 Task: Open a blank google sheet and write heading  Discount data  Add 10 product name:-  'Apple, Banana,_x000D_
Orange, Tomato, Potato, Onion, Carrot, Milk, Bread, Eggs (dozen). ' in July Last week sales are  1.99, 0.49, 0.79, 1.29, 0.99, 0.89, 0.69, 2.49, 1.99, 2.99.Discount (%):-  10, 20, 15, 5, 12, 8, 25, 10, 15, 20. Save page auditingMonthlySales_Report
Action: Mouse moved to (256, 240)
Screenshot: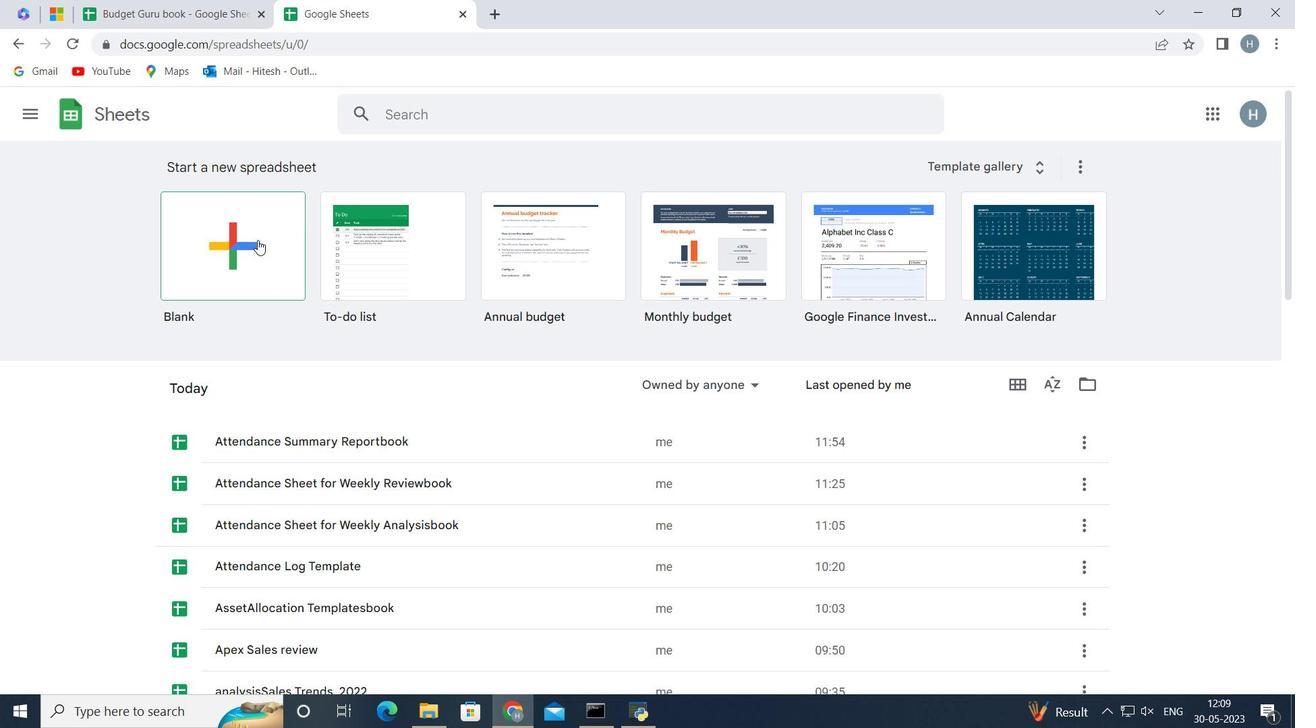 
Action: Mouse pressed left at (256, 240)
Screenshot: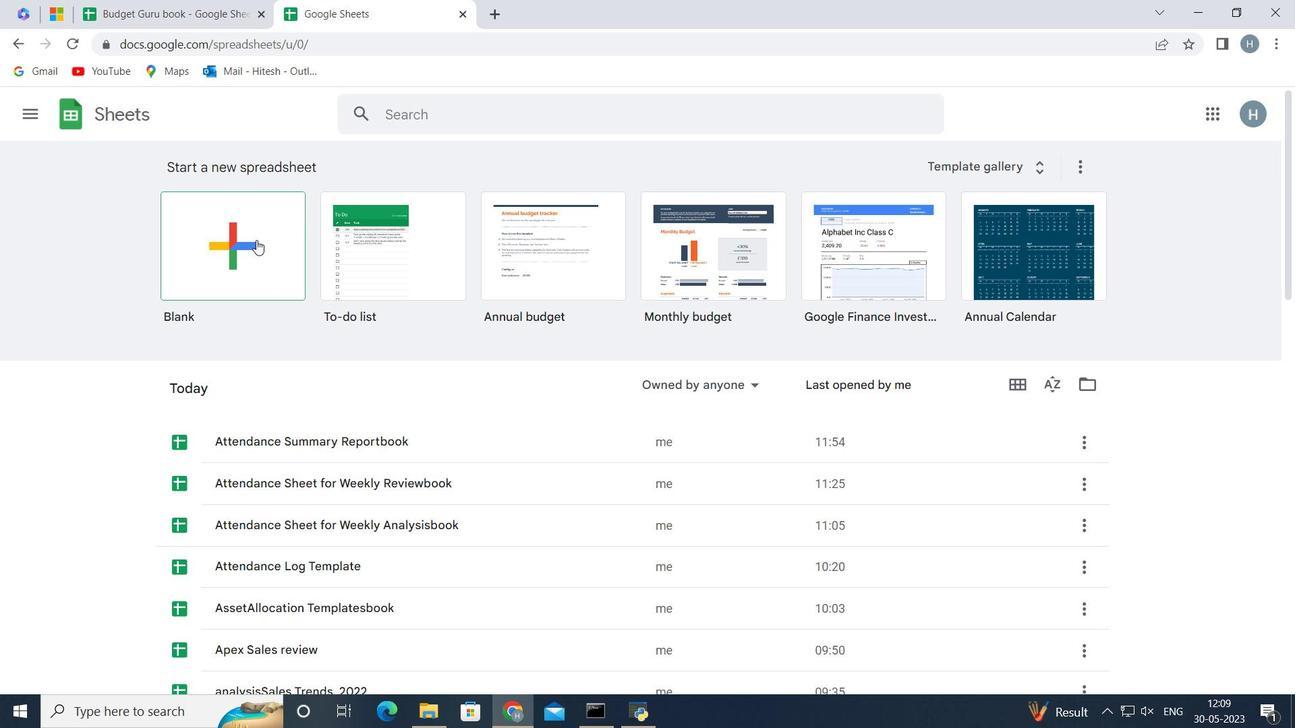 
Action: Mouse moved to (73, 234)
Screenshot: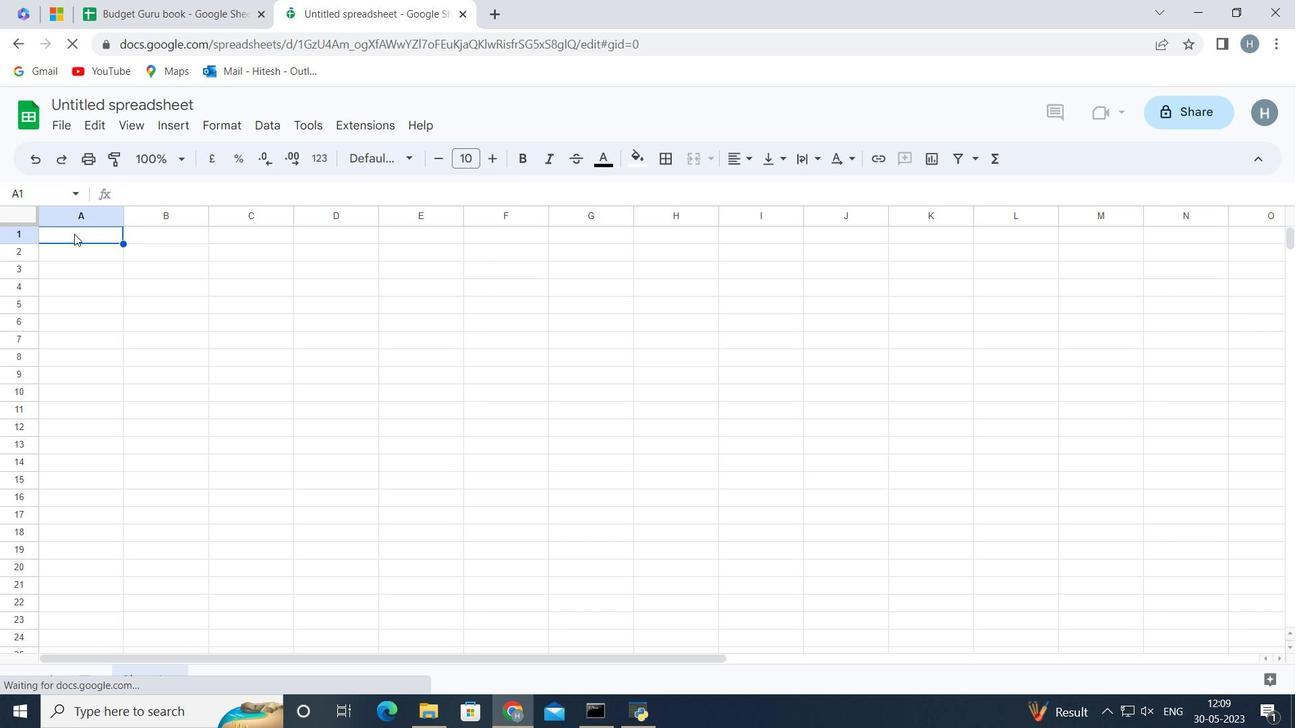 
Action: Key pressed <Key.shift>Discount<Key.space><Key.shift>Data<Key.enter><Key.shift><Key.shift><Key.shift><Key.shift><Key.shift>Product<Key.space><Key.shift>Name<Key.enter><Key.shift>Apple<Key.space><Key.enter><Key.shift>Banana<Key.enter><Key.shift>Orange<Key.enter><Key.shift>Tomato<Key.enter><Key.shift>Potato<Key.enter><Key.shift>Onion<Key.enter><Key.shift><Key.shift><Key.shift><Key.shift><Key.shift><Key.shift><Key.shift>Carrot<Key.enter><Key.shift>Milk<Key.enter><Key.shift>Bread<Key.enter><Key.shift><Key.shift>Eggs<Key.shift_r>(<Key.shift><Key.shift><Key.shift><Key.shift>Dozen<Key.shift_r>)<Key.enter>
Screenshot: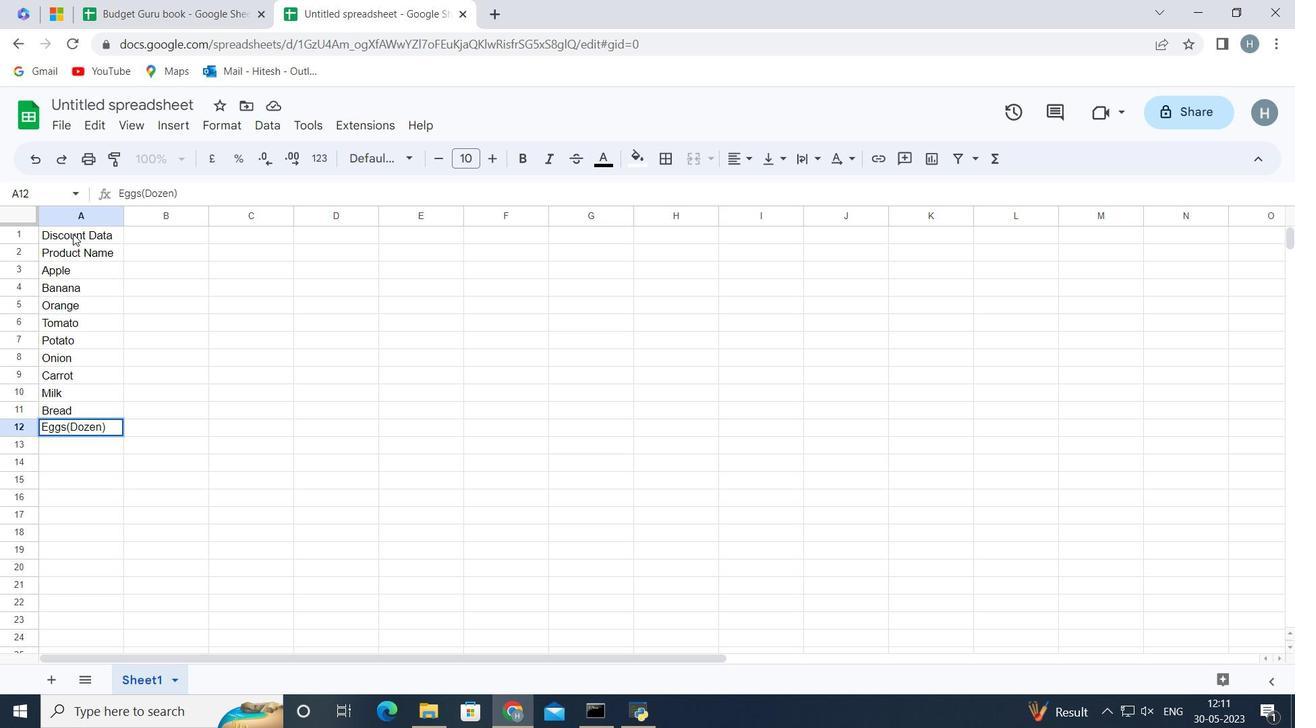 
Action: Mouse moved to (181, 250)
Screenshot: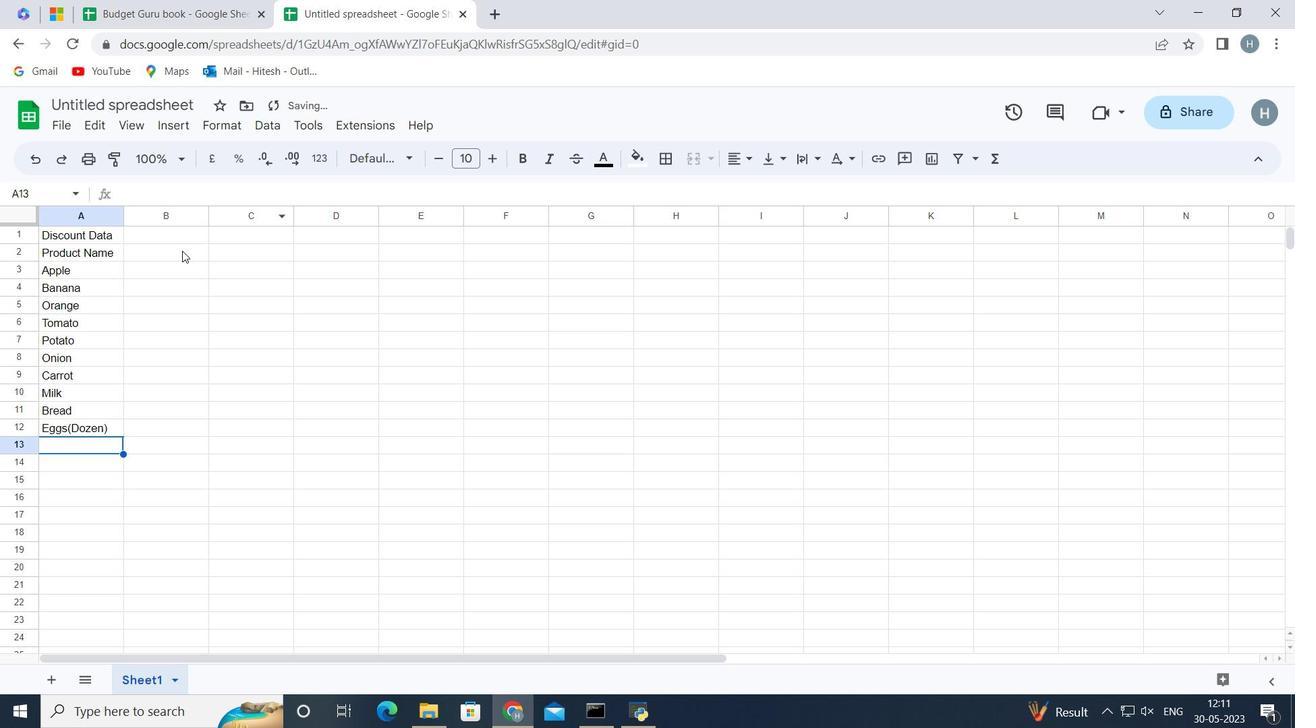 
Action: Mouse pressed left at (181, 250)
Screenshot: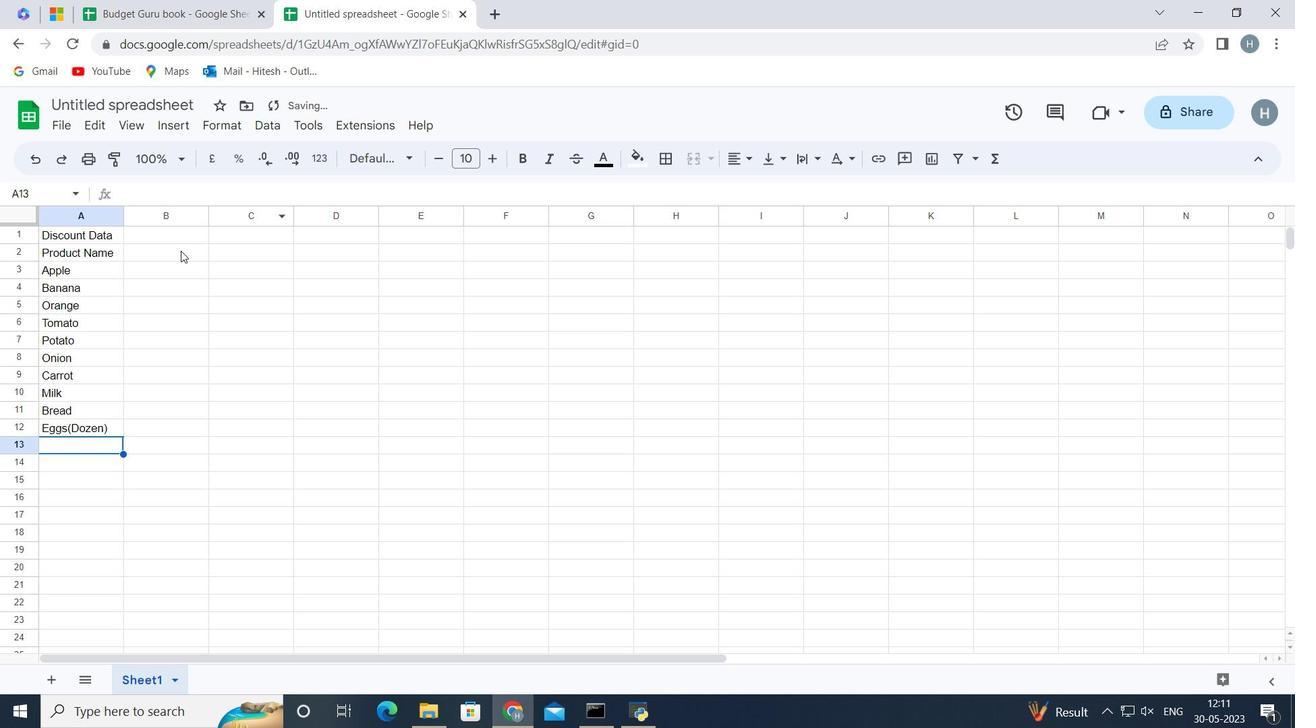 
Action: Key pressed <Key.shift>July<Key.space><Key.shift>Last<Key.space><Key.shift>Week<Key.space><Key.shift>Sales<Key.enter>1.99
Screenshot: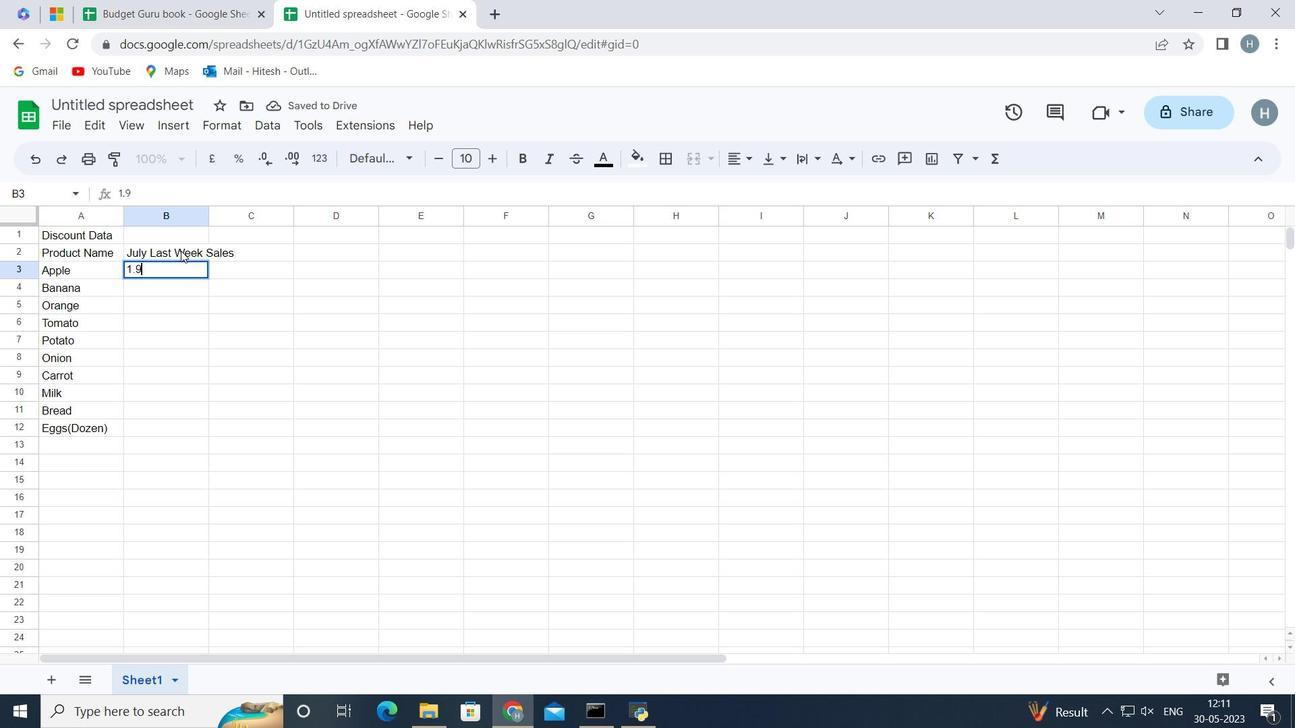 
Action: Mouse moved to (773, 51)
Screenshot: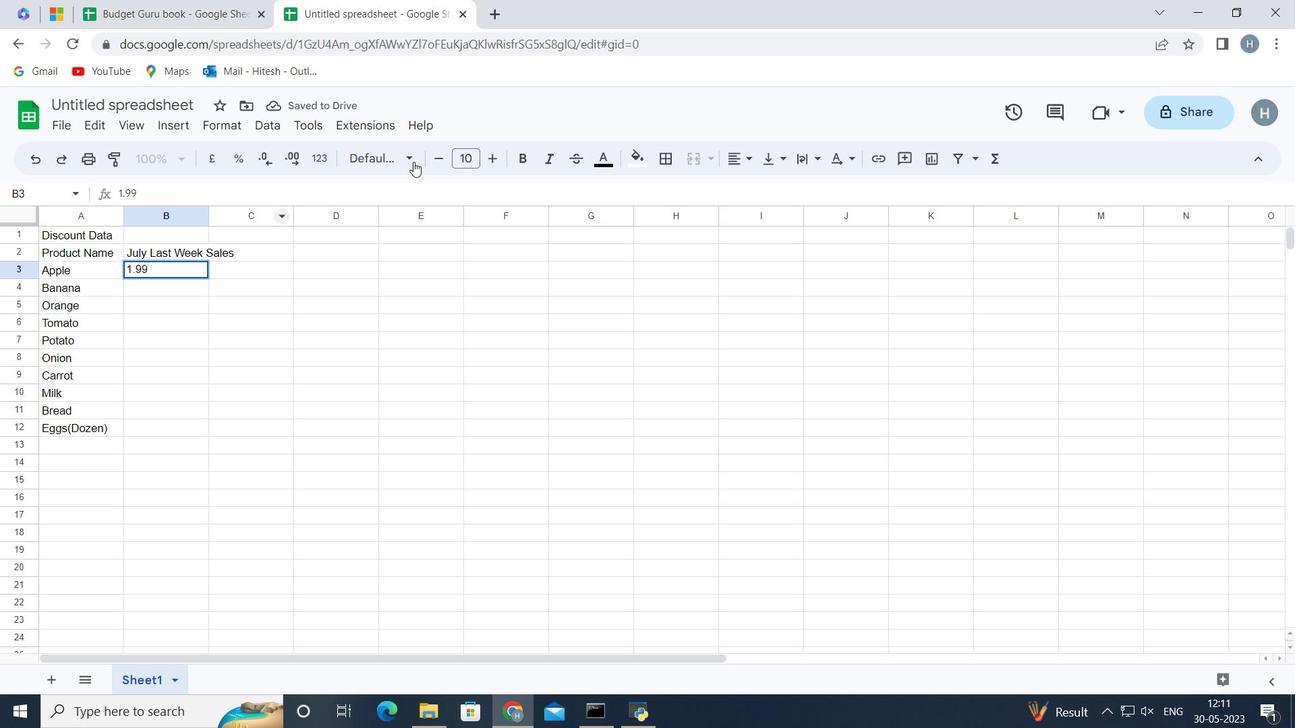 
Action: Key pressed <Key.enter>0.49<Key.enter>0.79<Key.enter>1.29<Key.enter>0.99<Key.enter>0.89<Key.enter>0.69<Key.enter>2.49<Key.enter>1.99<Key.enter>2.99<Key.enter>
Screenshot: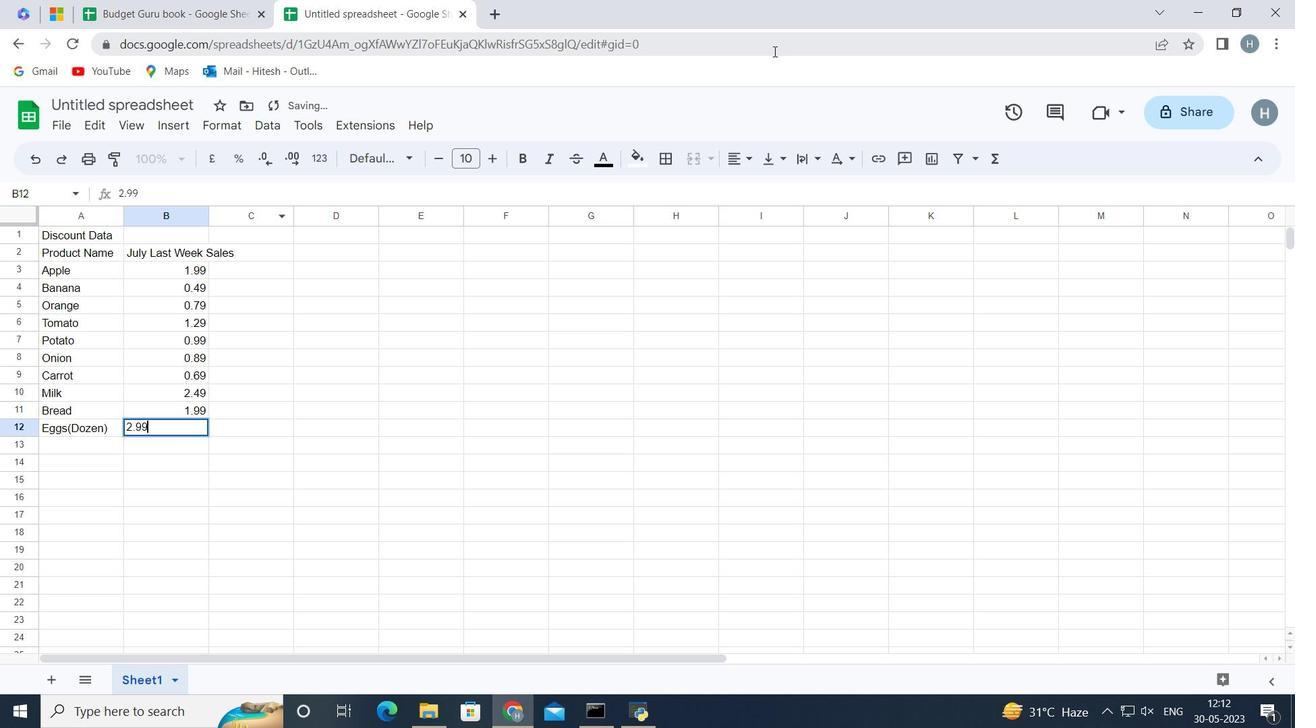 
Action: Mouse moved to (163, 207)
Screenshot: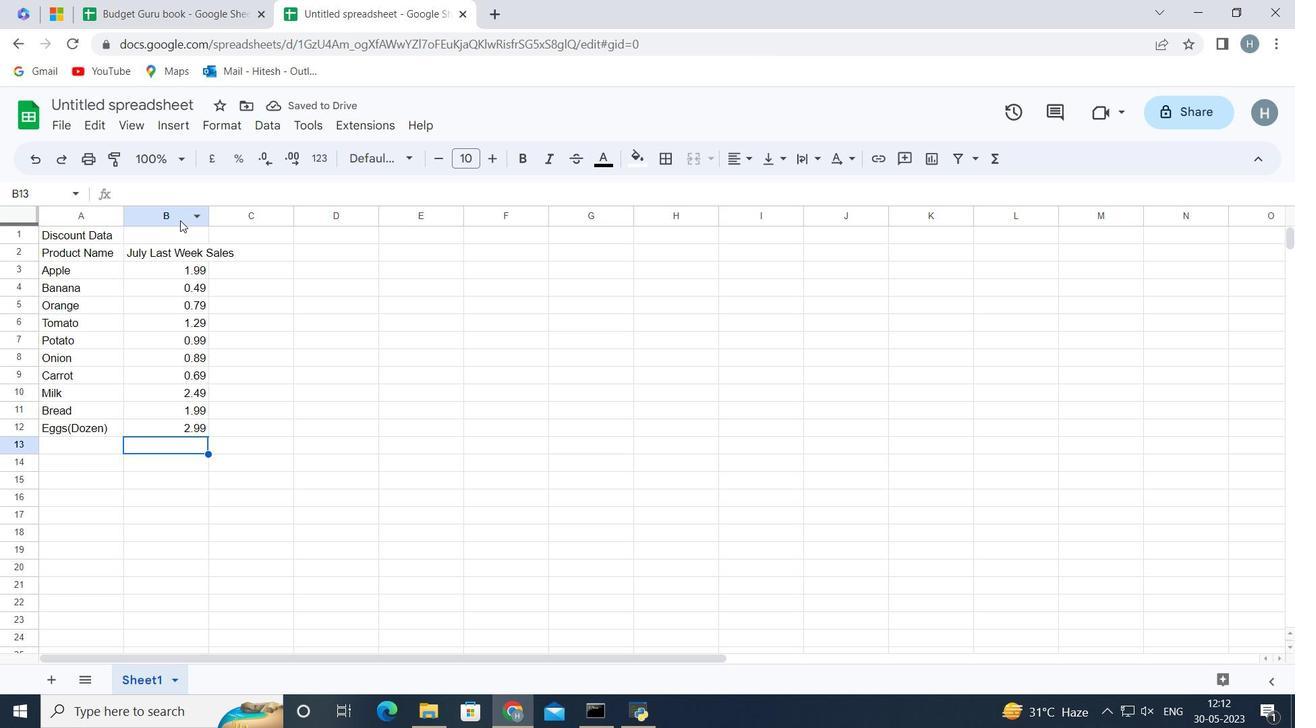 
Action: Mouse pressed left at (163, 207)
Screenshot: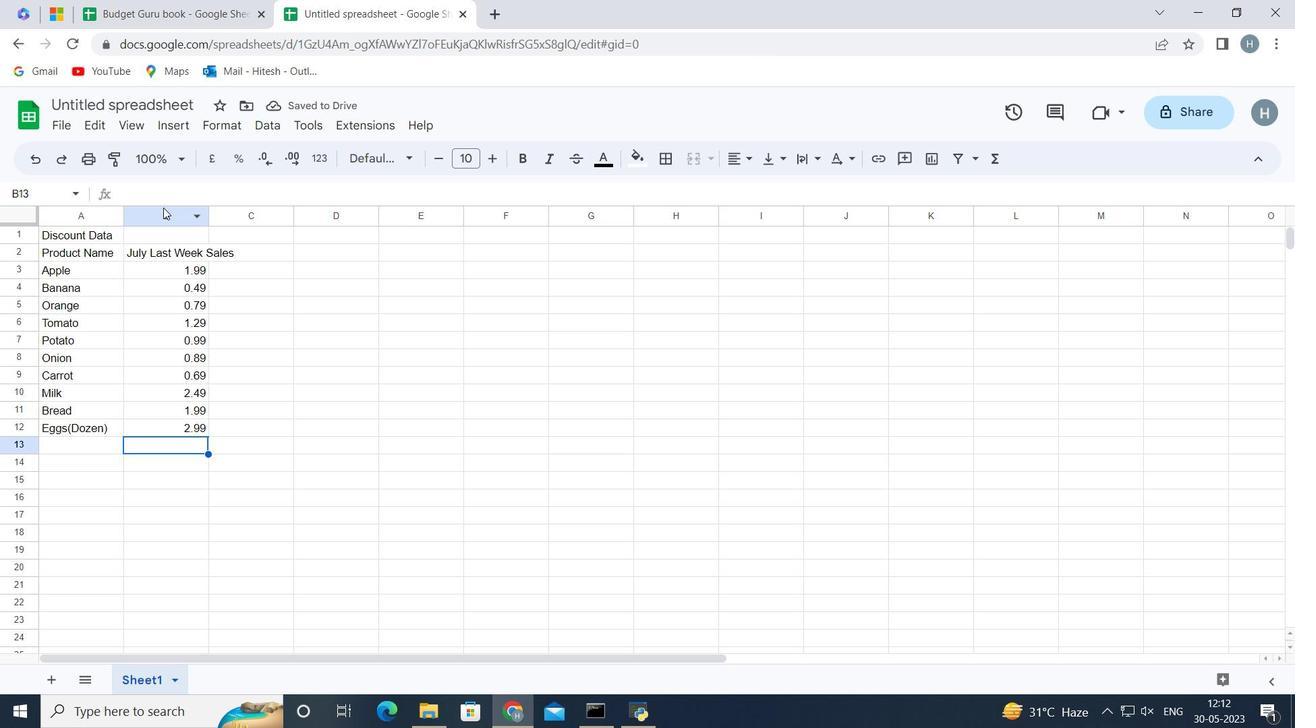 
Action: Mouse moved to (207, 217)
Screenshot: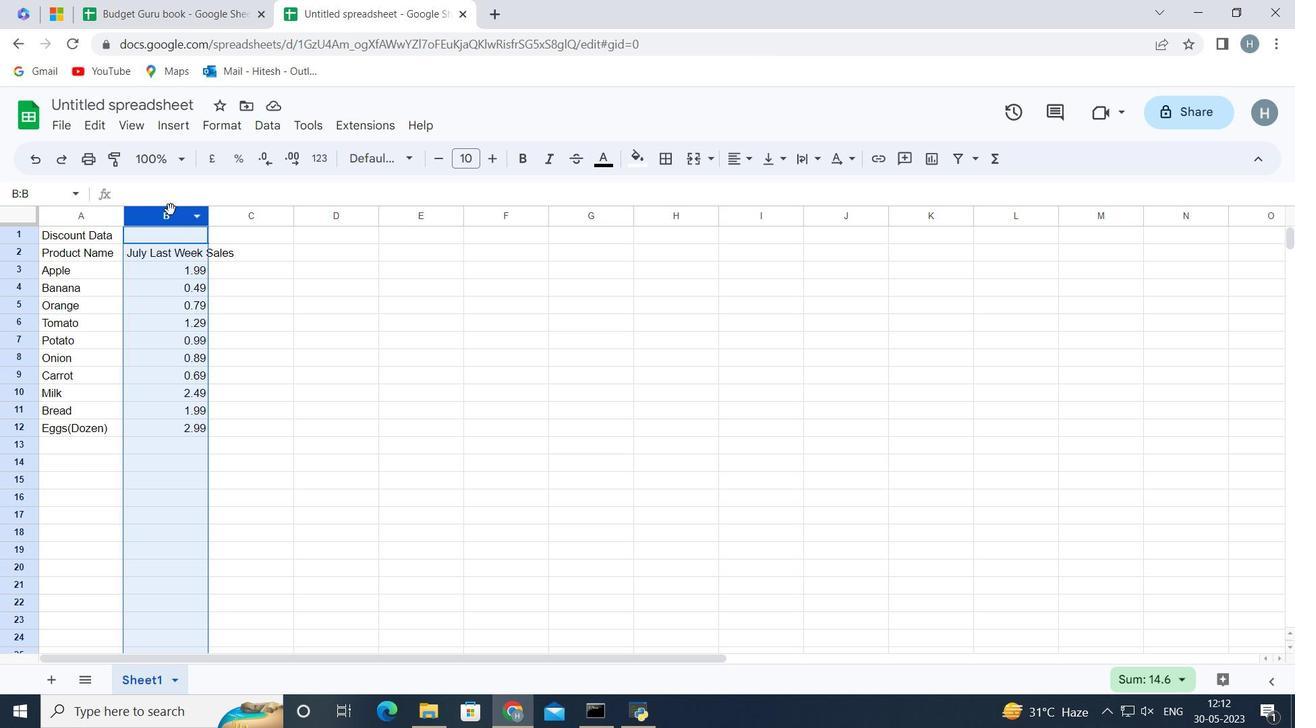 
Action: Mouse pressed left at (207, 217)
Screenshot: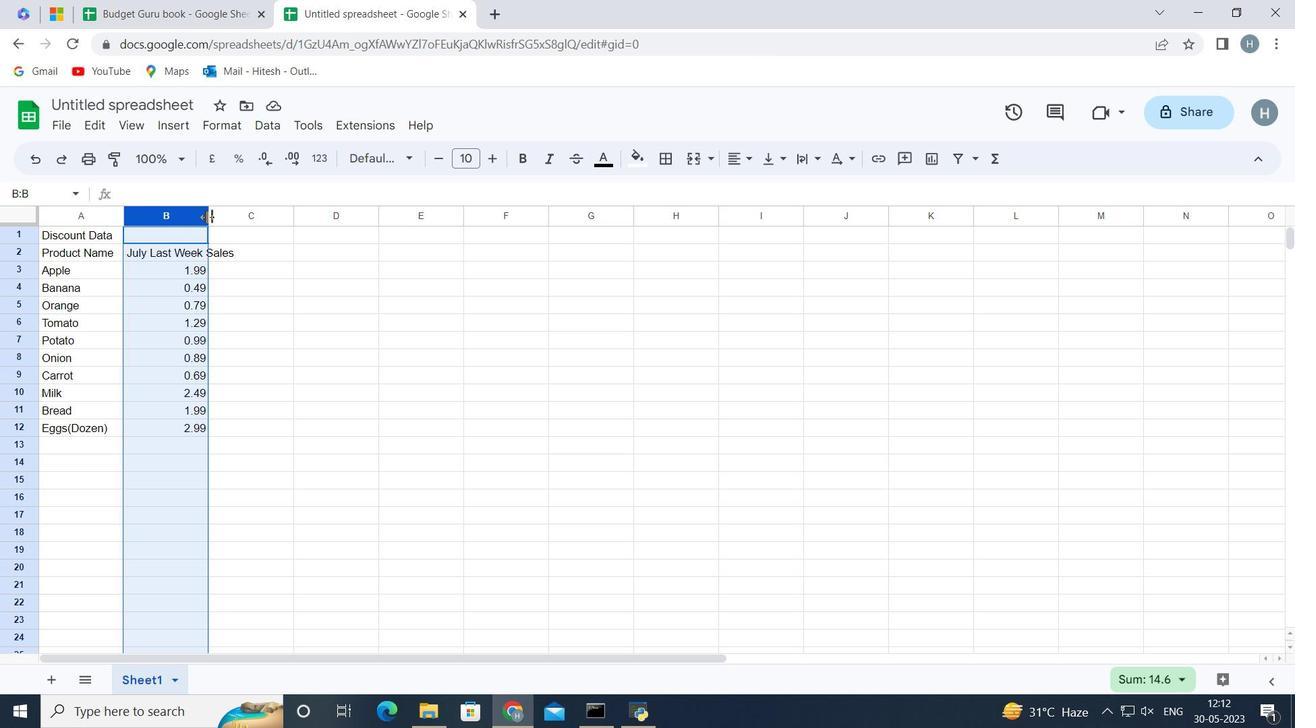 
Action: Mouse pressed left at (207, 217)
Screenshot: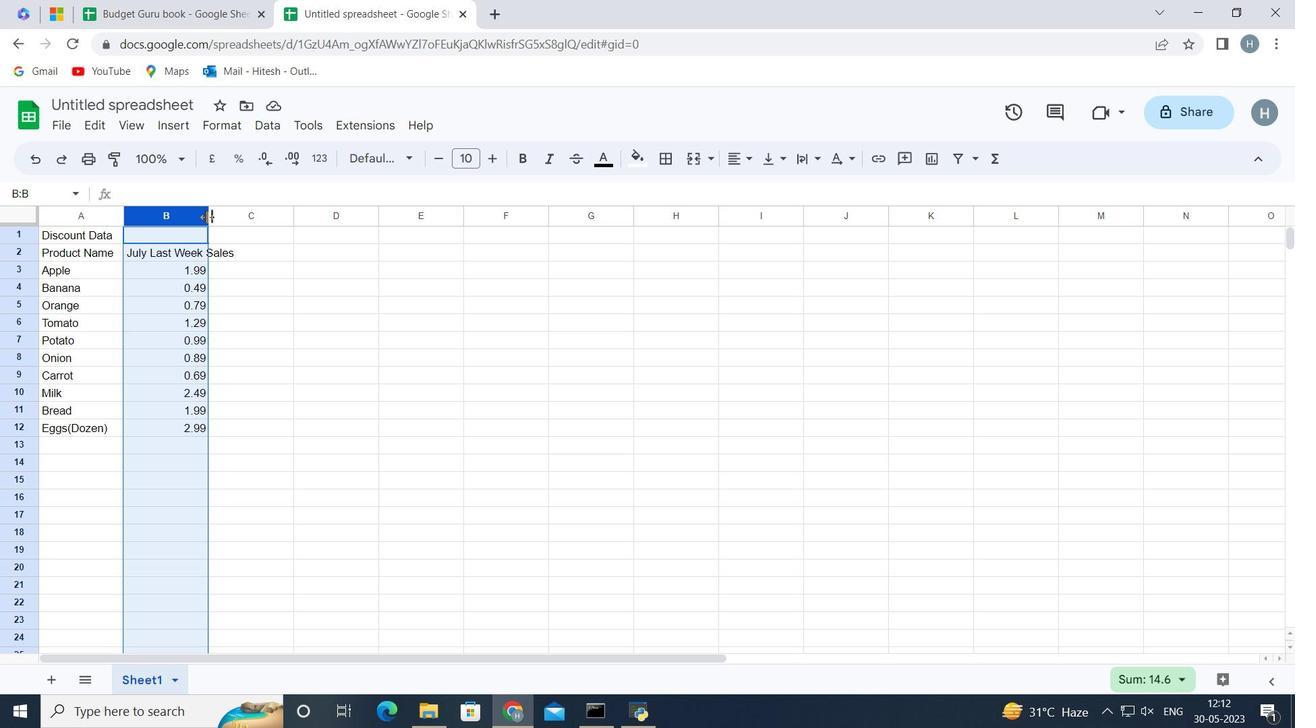 
Action: Mouse moved to (273, 250)
Screenshot: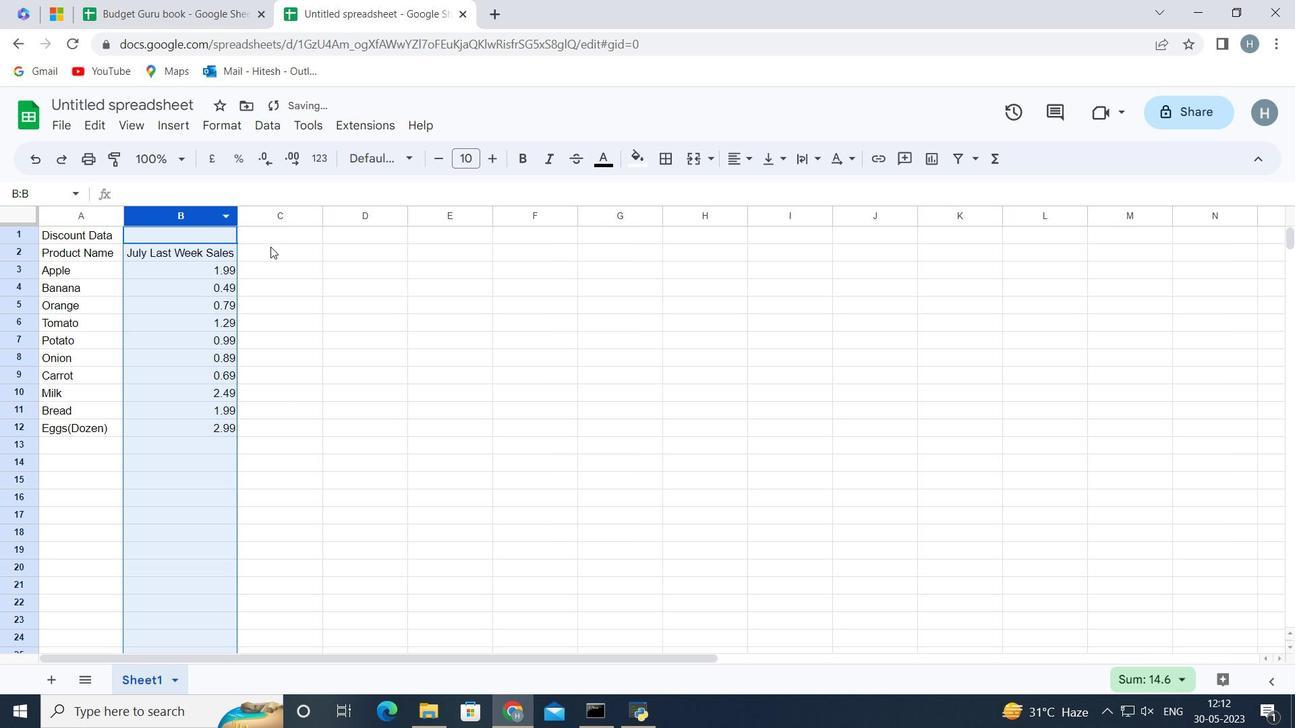
Action: Mouse pressed left at (273, 250)
Screenshot: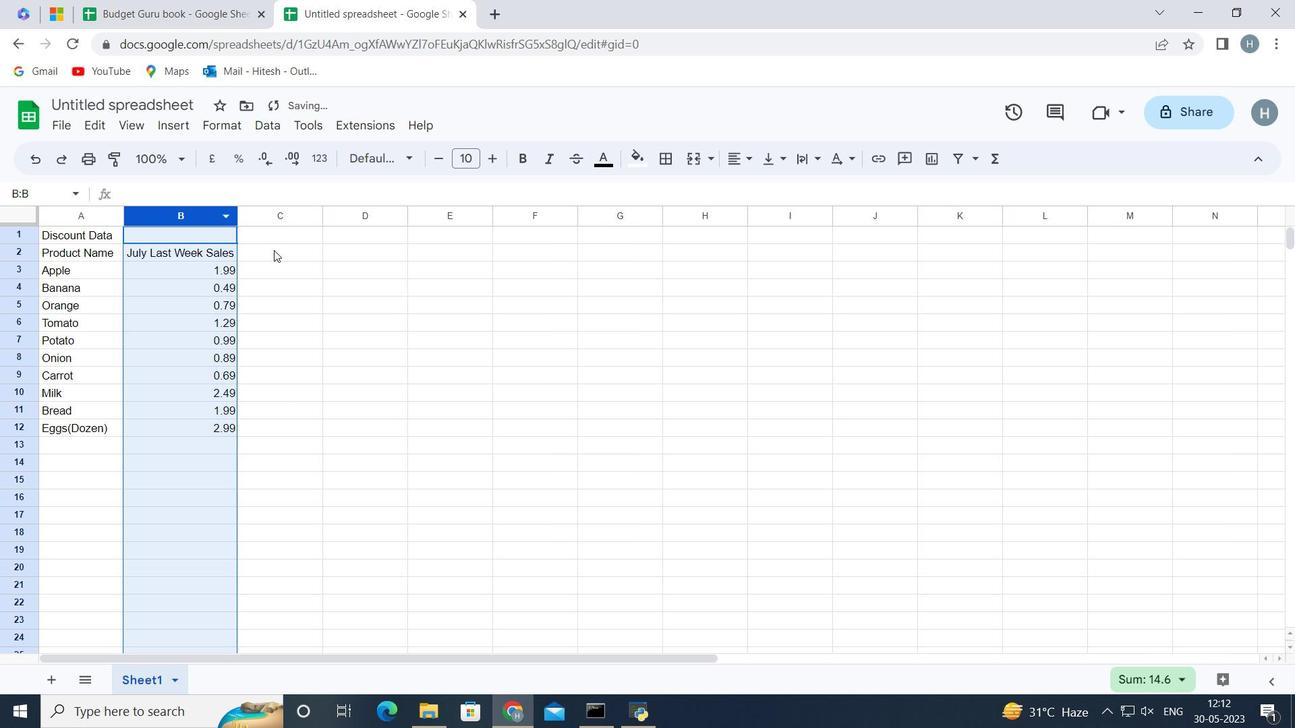 
Action: Key pressed <Key.shift>Discount<Key.space><Key.shift_r>(<Key.shift>%<Key.shift_r>)<Key.enter>10<Key.enter>20<Key.enter>15<Key.enter>5<Key.enter>12<Key.enter>8<Key.enter>25<Key.enter>10<Key.enter>15<Key.enter>20<Key.enter>
Screenshot: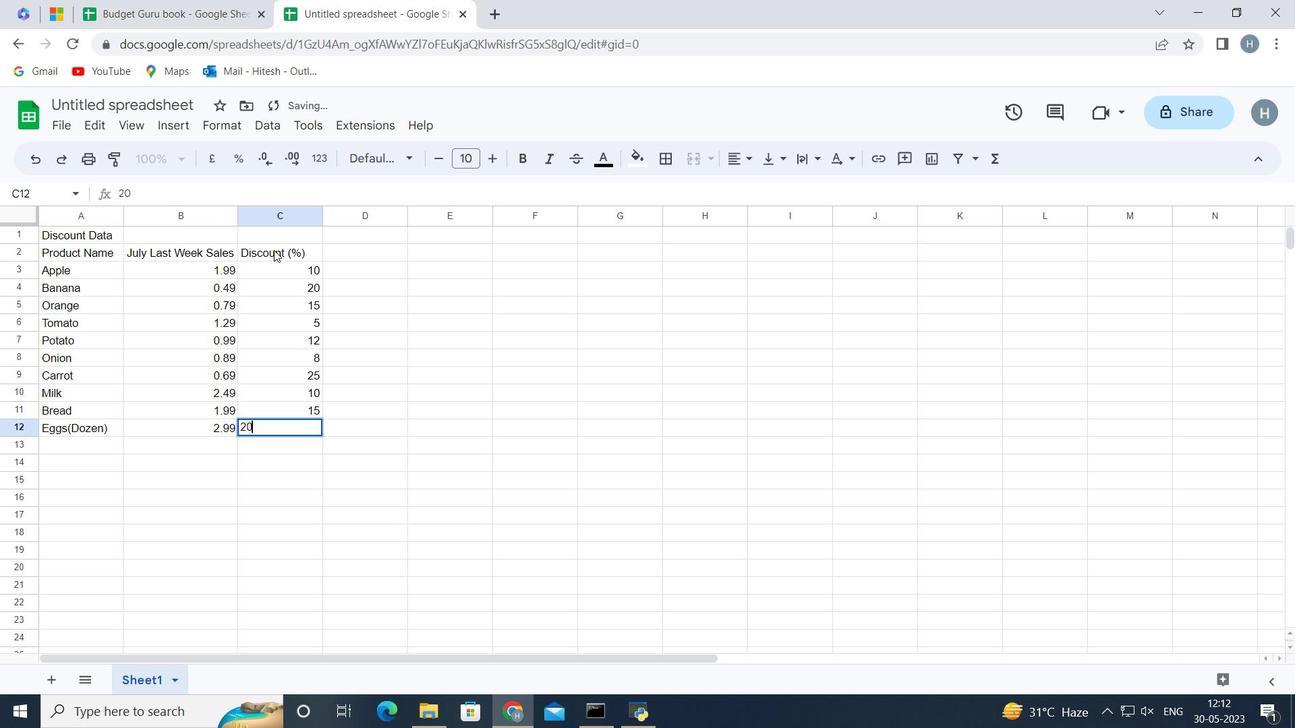 
Action: Mouse moved to (418, 472)
Screenshot: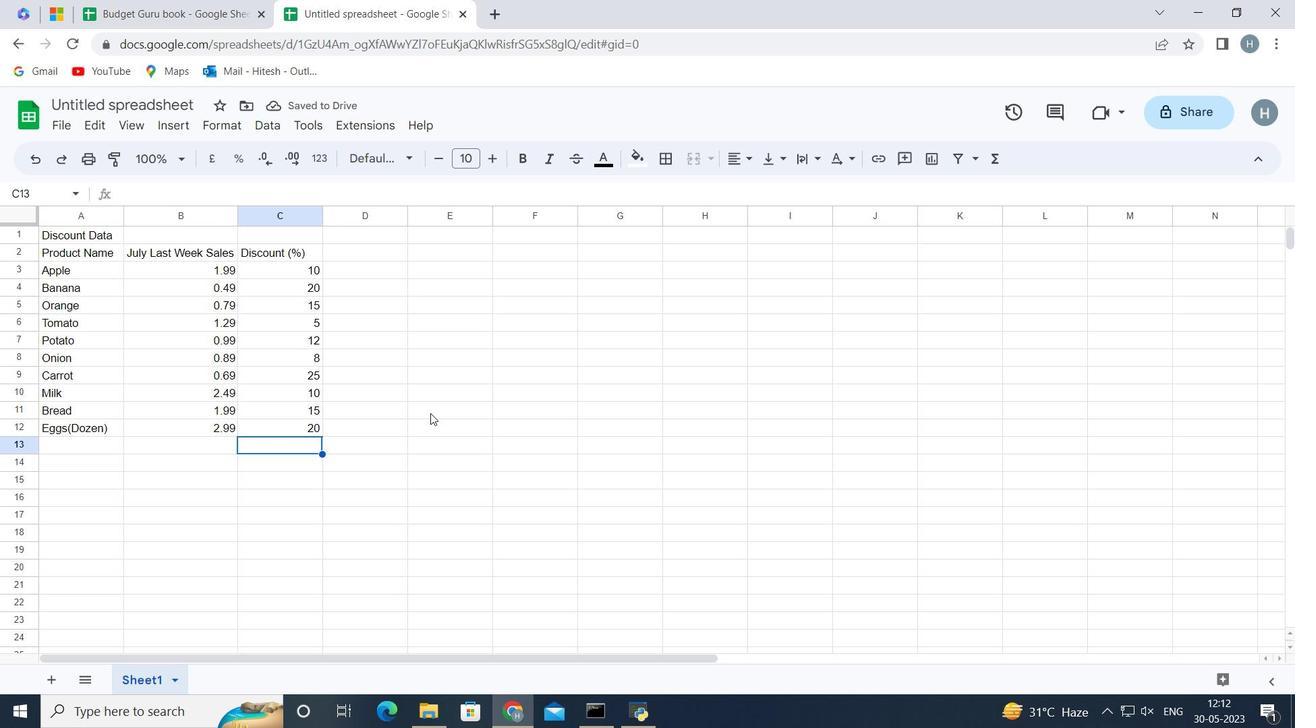 
Action: Mouse pressed left at (418, 472)
Screenshot: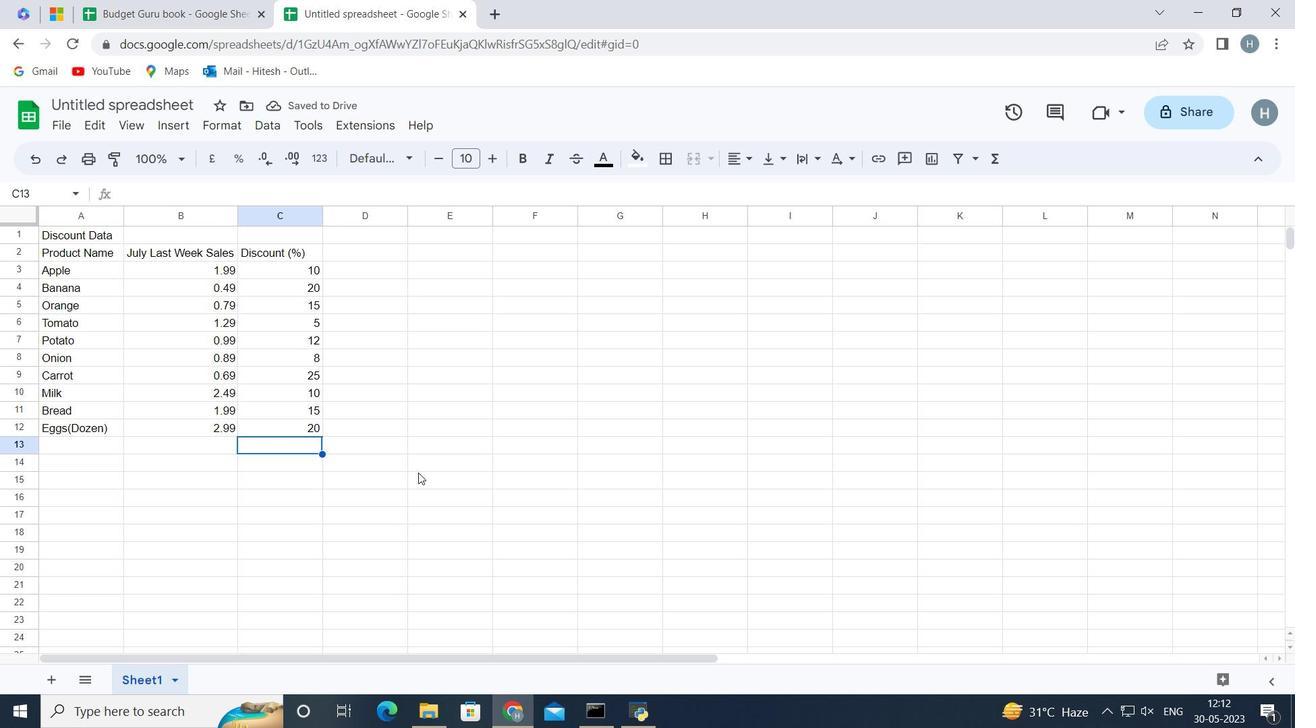 
Action: Mouse moved to (69, 232)
Screenshot: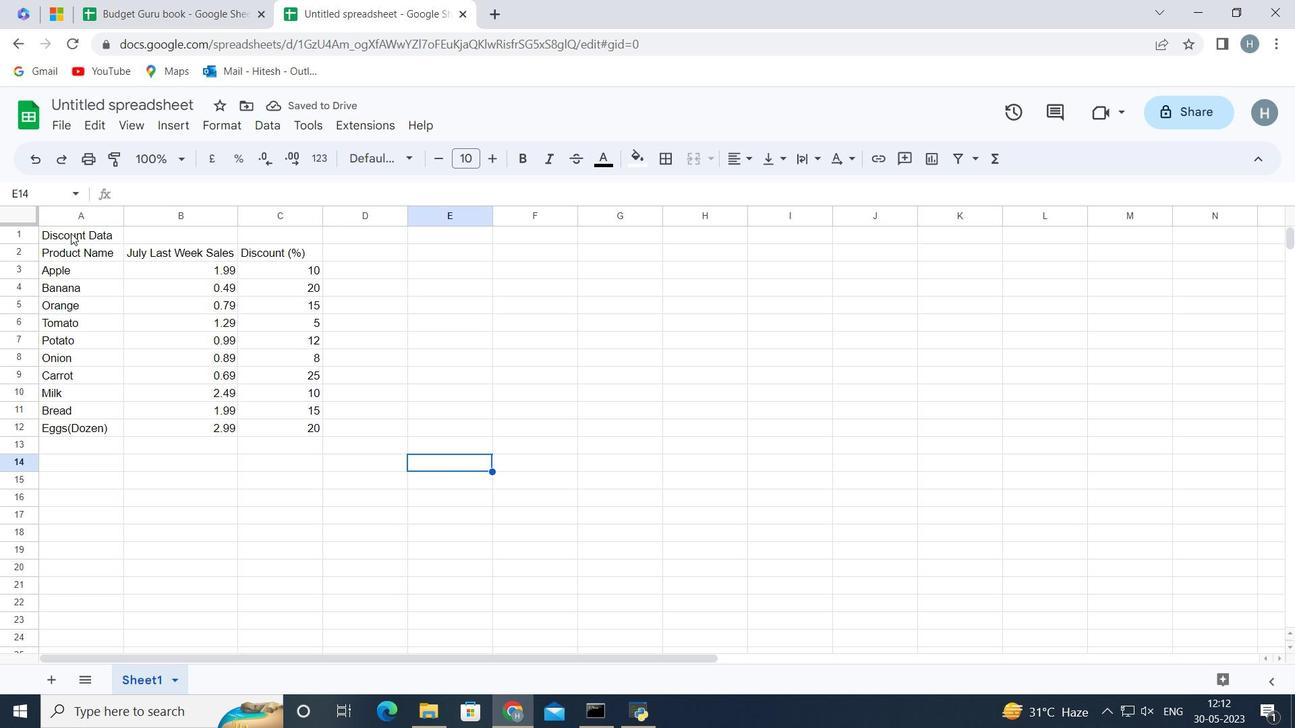 
Action: Mouse pressed left at (69, 232)
Screenshot: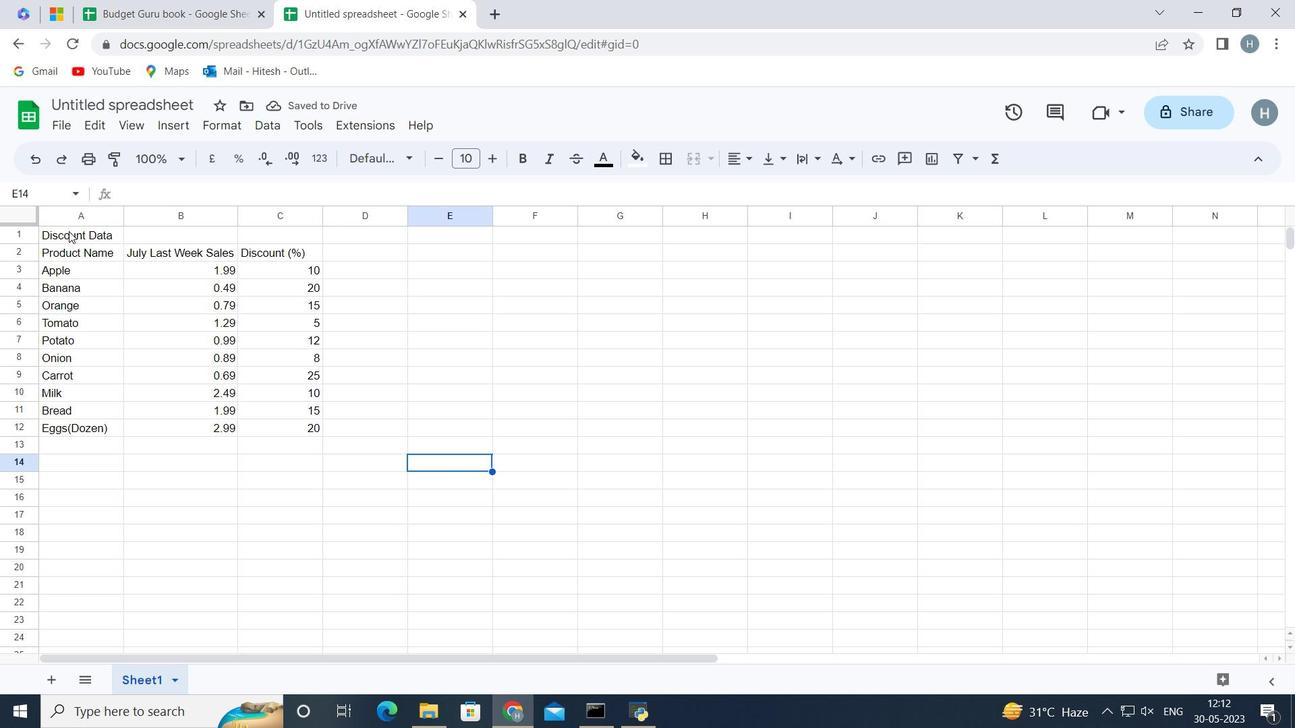 
Action: Key pressed <Key.shift><Key.right><Key.right>
Screenshot: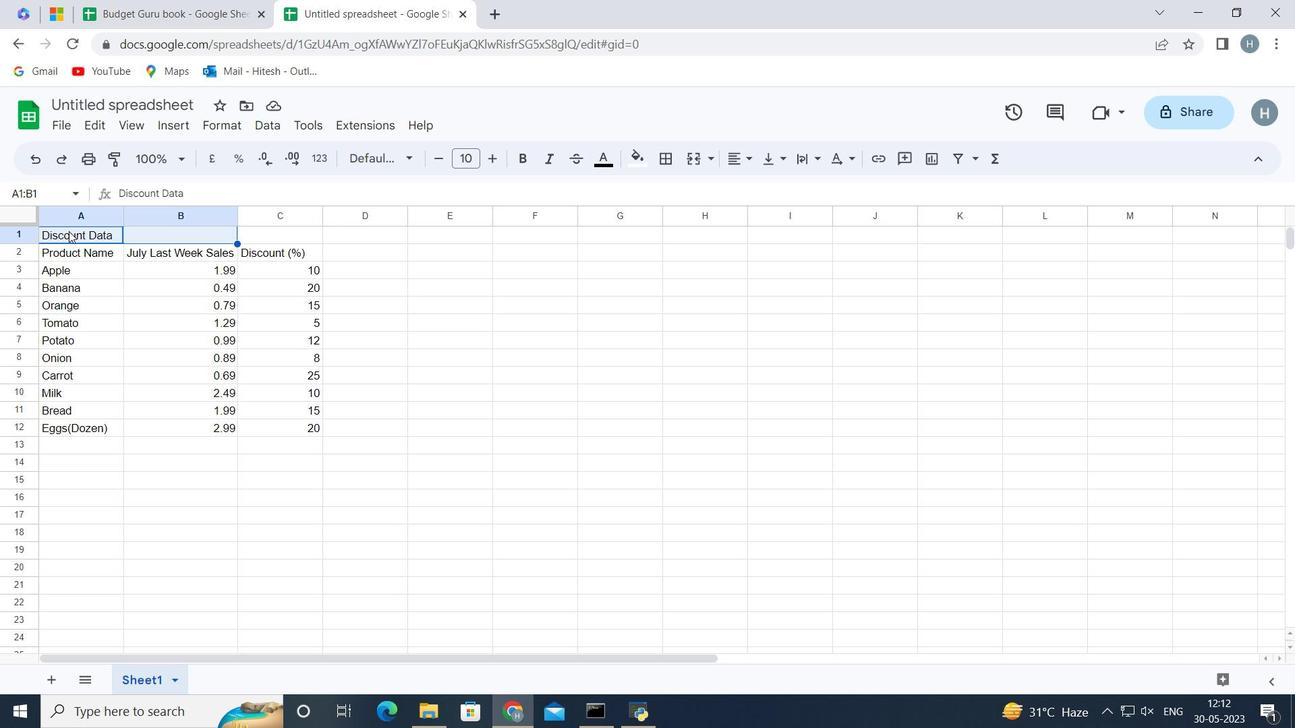 
Action: Mouse moved to (689, 154)
Screenshot: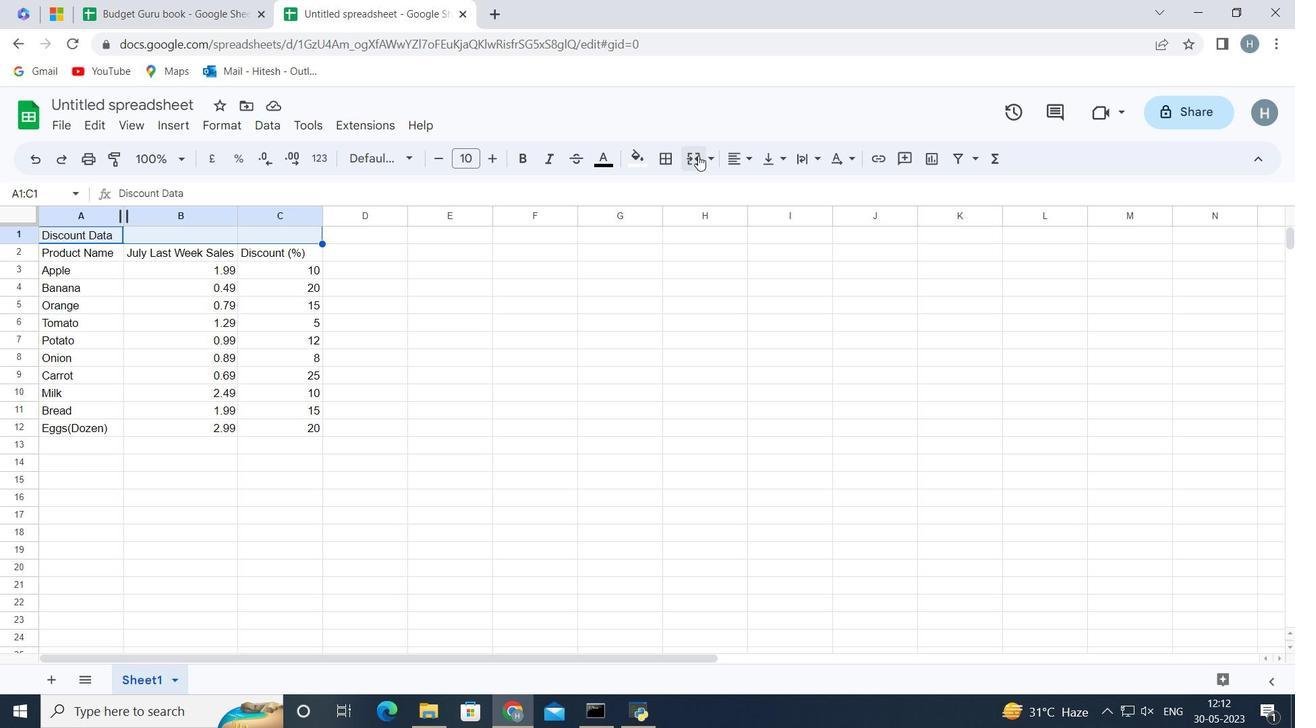 
Action: Mouse pressed left at (689, 154)
Screenshot: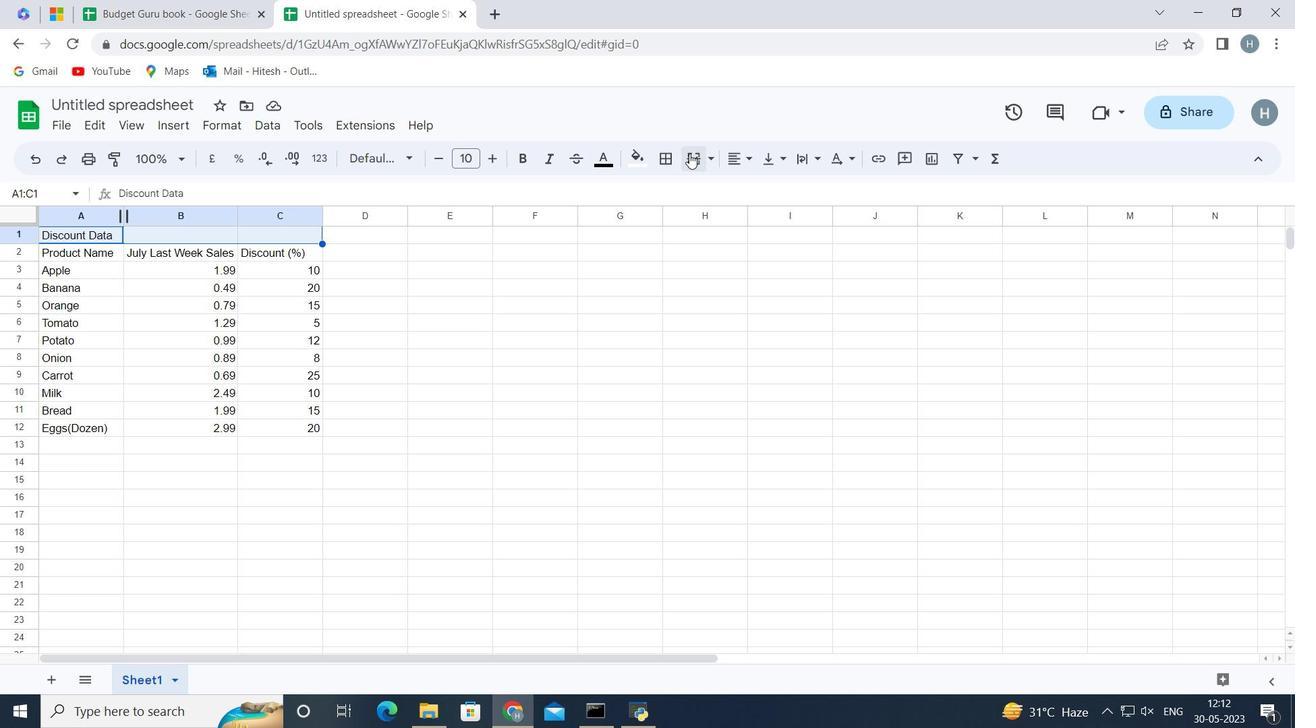 
Action: Mouse moved to (167, 492)
Screenshot: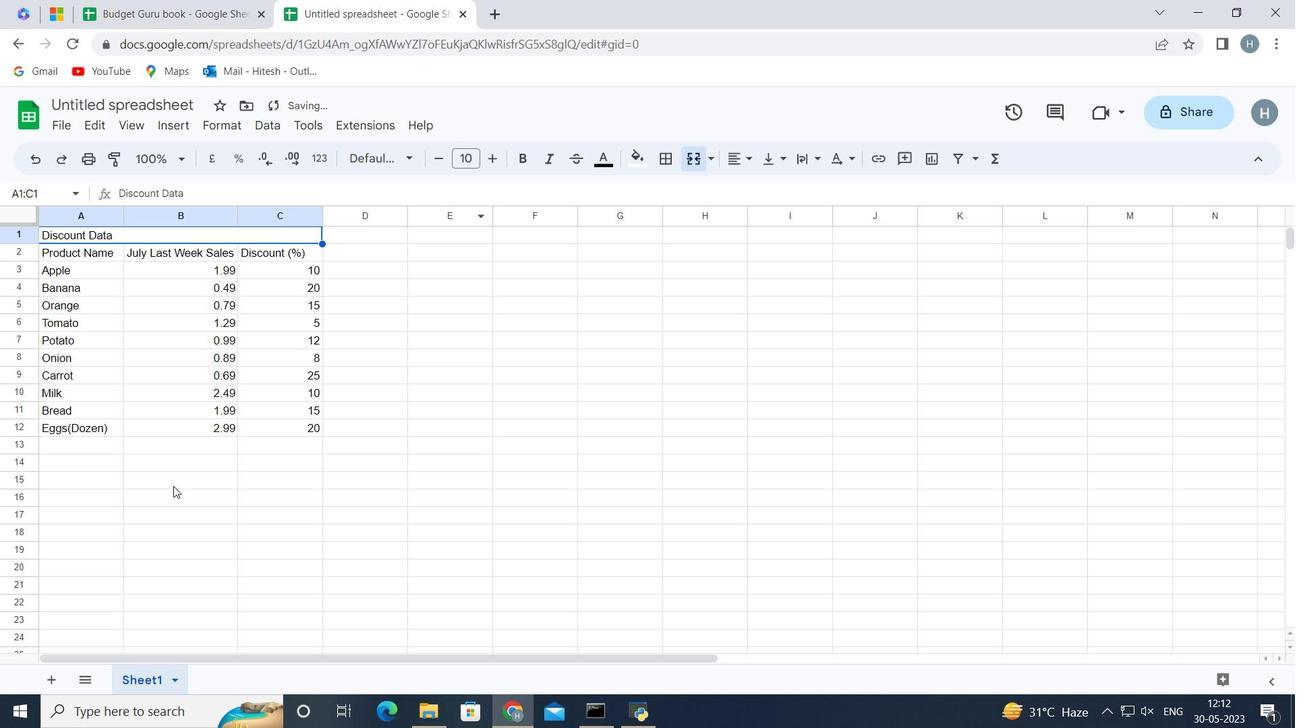 
Action: Mouse pressed left at (167, 492)
Screenshot: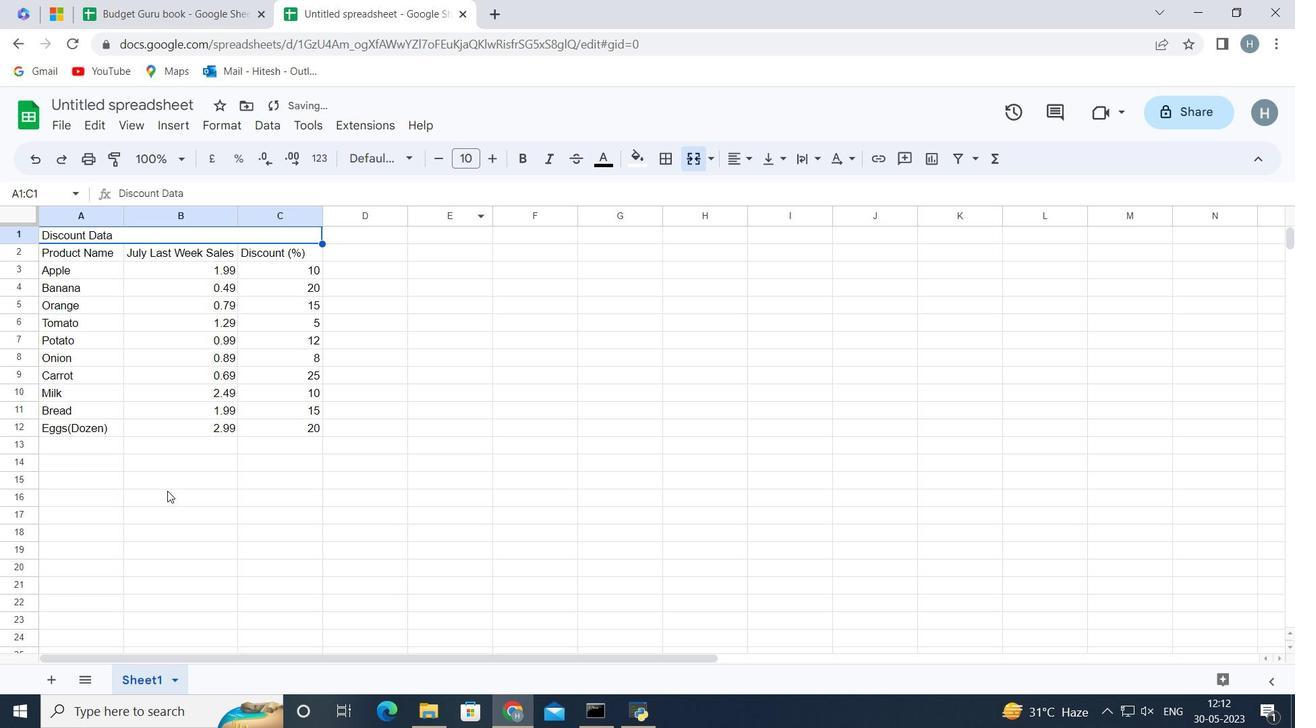 
Action: Mouse moved to (57, 123)
Screenshot: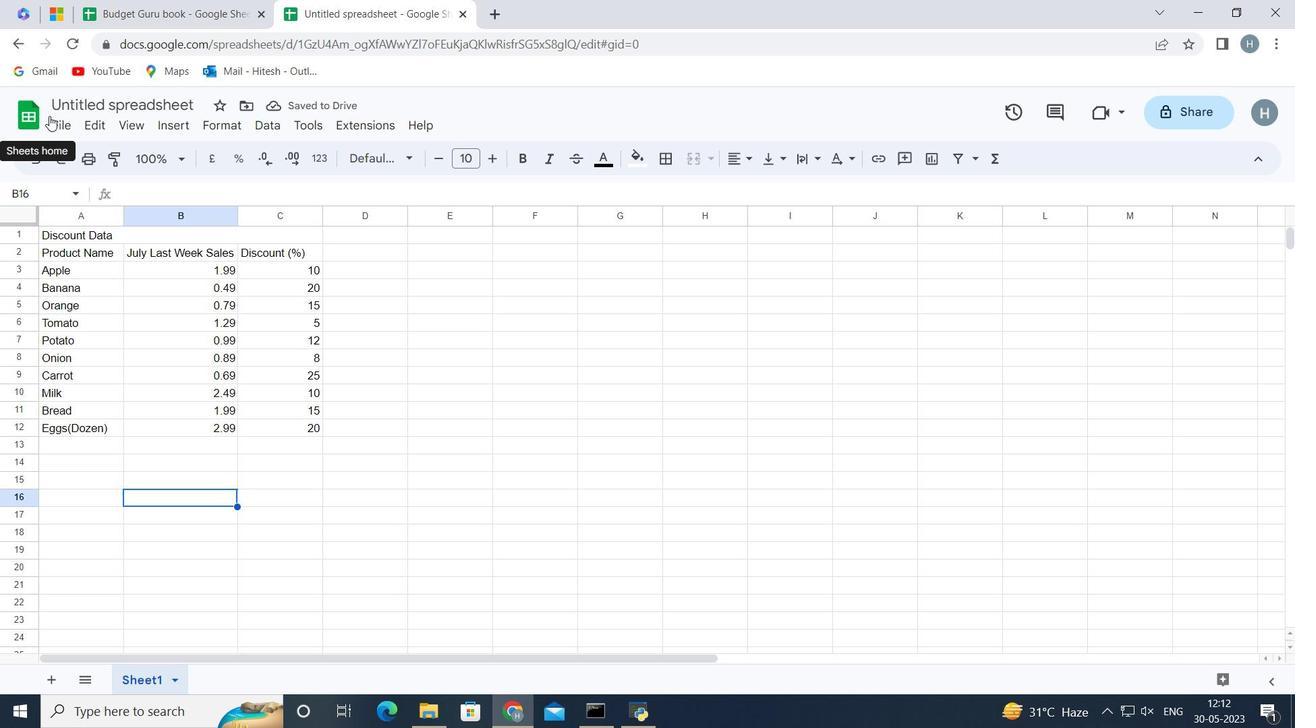 
Action: Mouse pressed left at (57, 123)
Screenshot: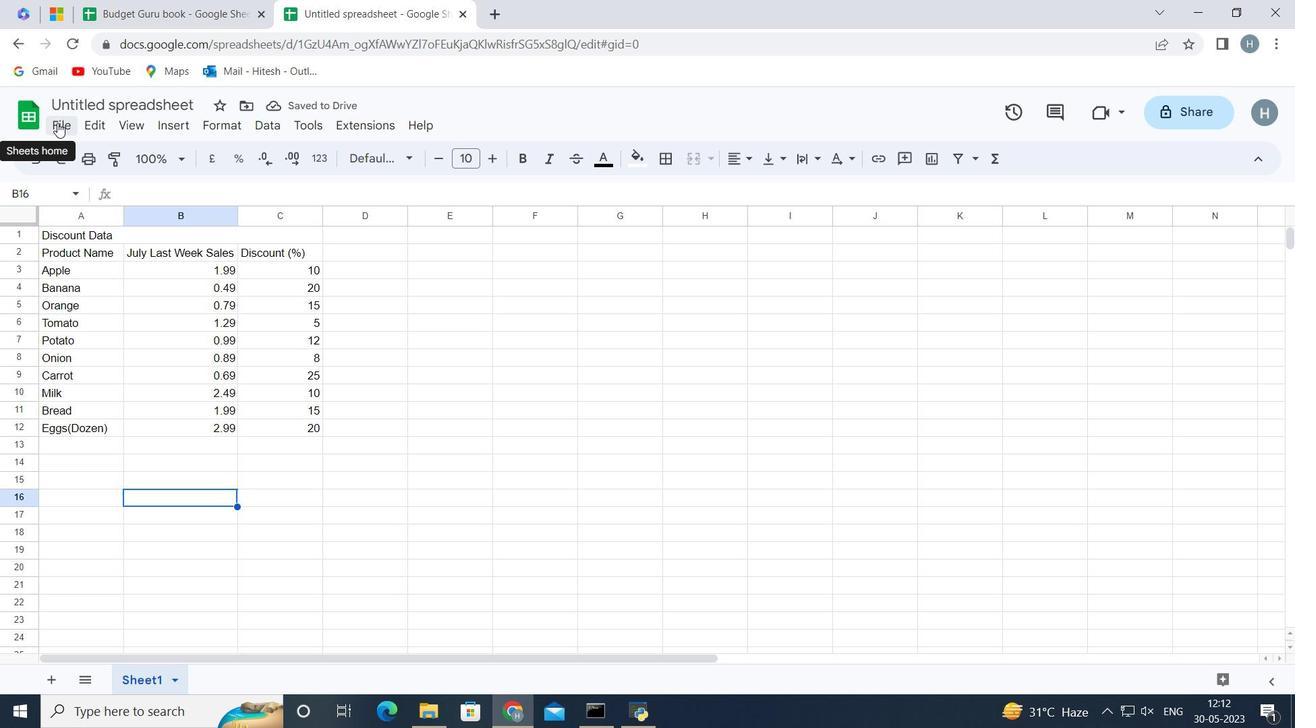 
Action: Mouse moved to (151, 372)
Screenshot: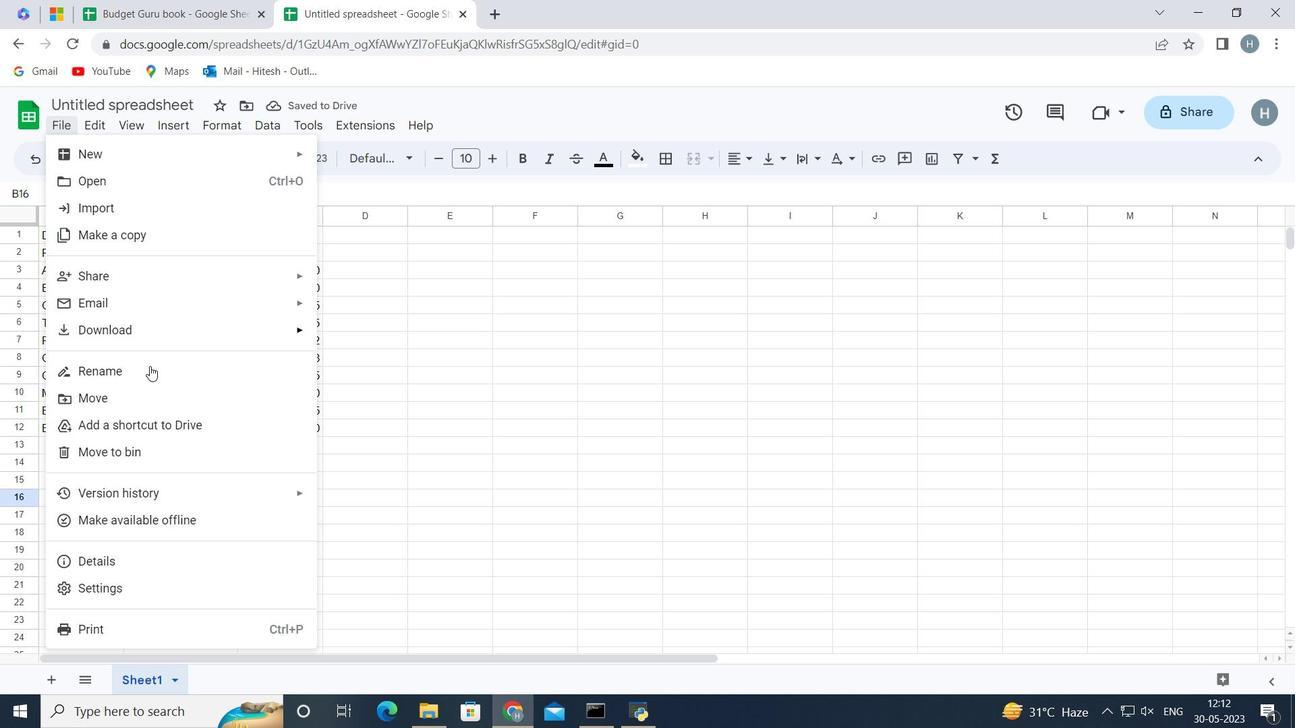 
Action: Mouse pressed left at (151, 372)
Screenshot: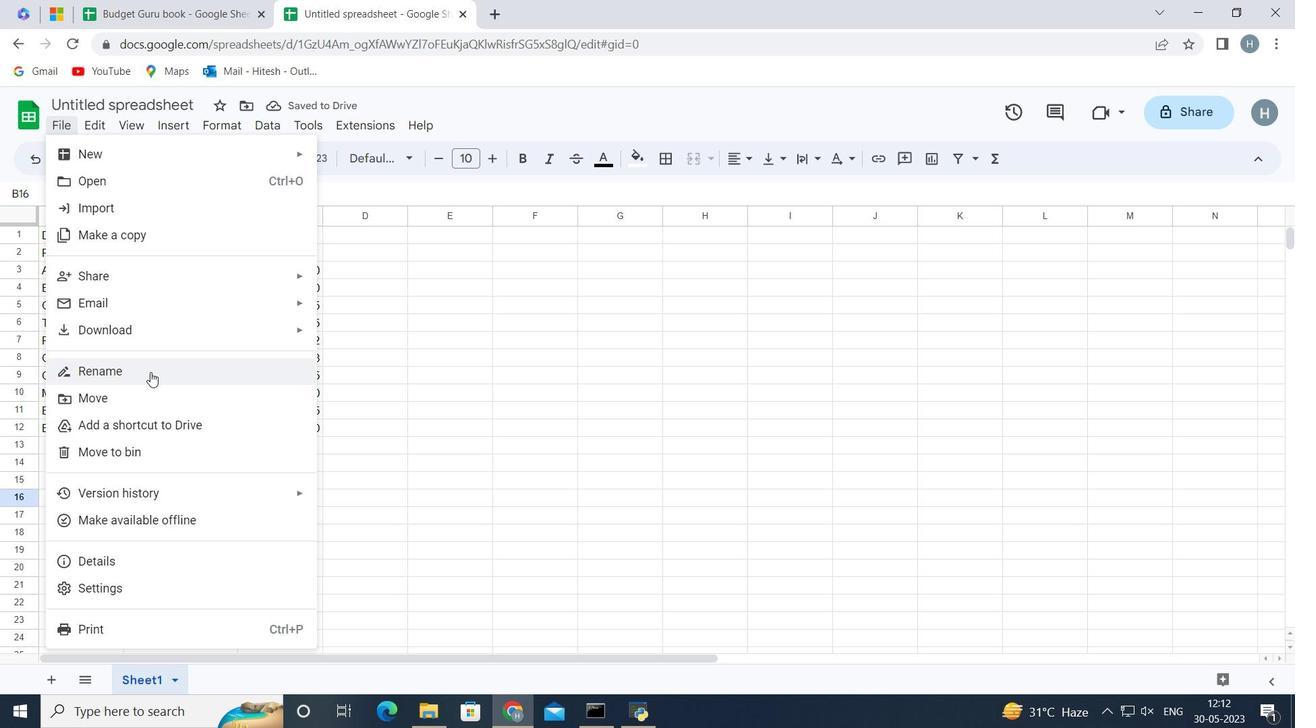 
Action: Mouse moved to (151, 372)
Screenshot: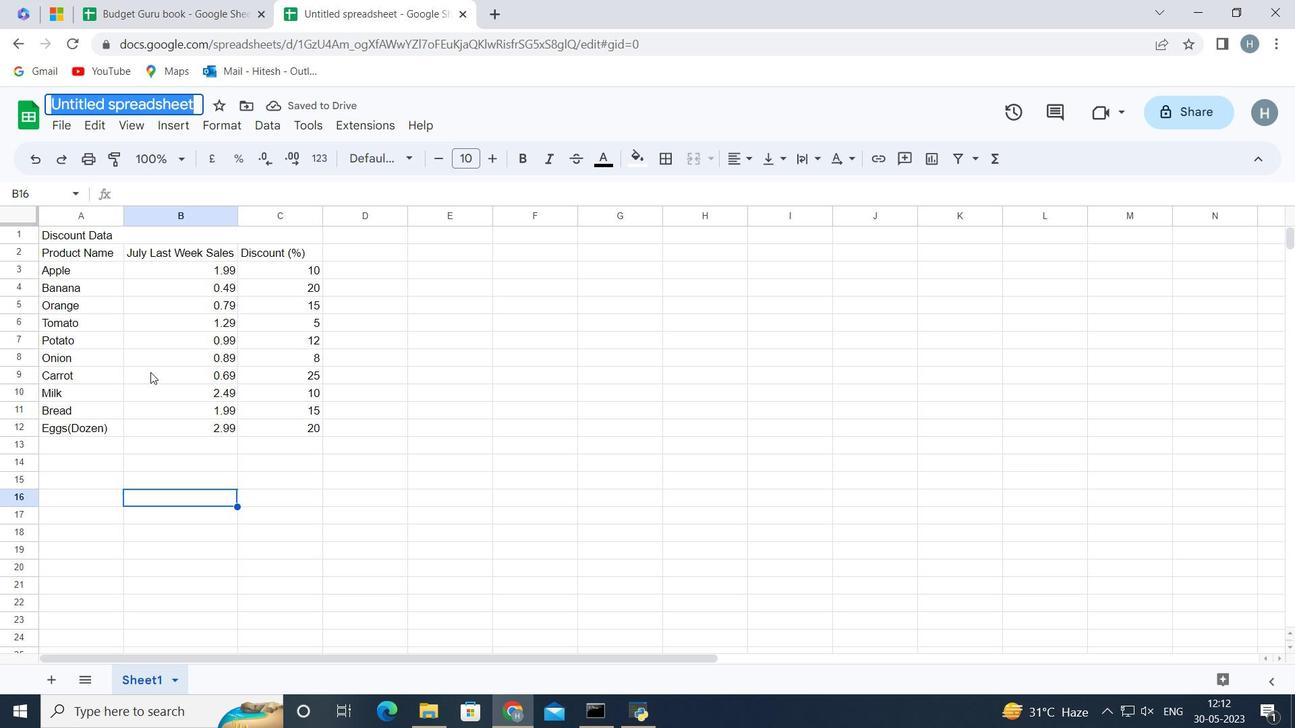 
Action: Key pressed <Key.backspace><Key.shift>Auditing<Key.shift>Monthly<Key.space><Key.backspace><Key.shift>Sales<Key.shift_r>_<Key.shift><Key.shift><Key.shift><Key.shift><Key.shift><Key.shift><Key.shift><Key.shift><Key.shift><Key.shift><Key.shift><Key.shift><Key.shift><Key.shift><Key.shift>Report<Key.enter>
Screenshot: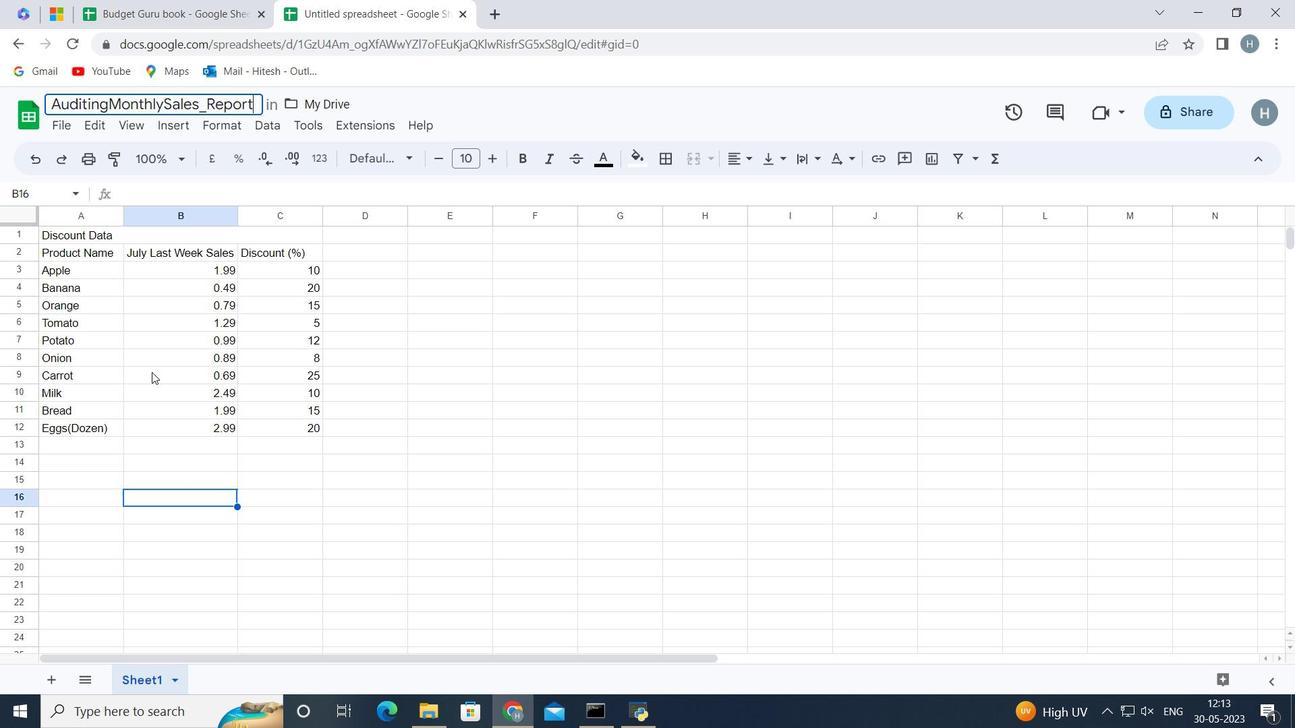 
Action: Mouse moved to (343, 444)
Screenshot: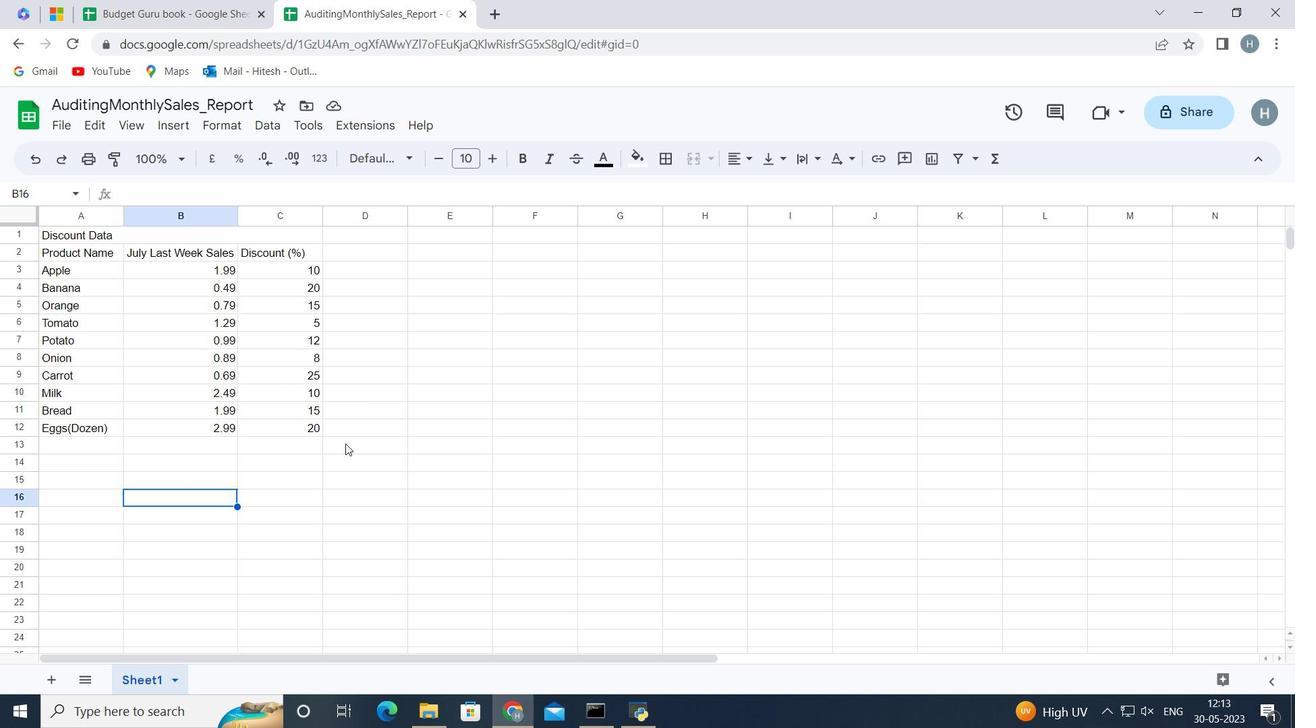 
Action: Mouse pressed left at (343, 444)
Screenshot: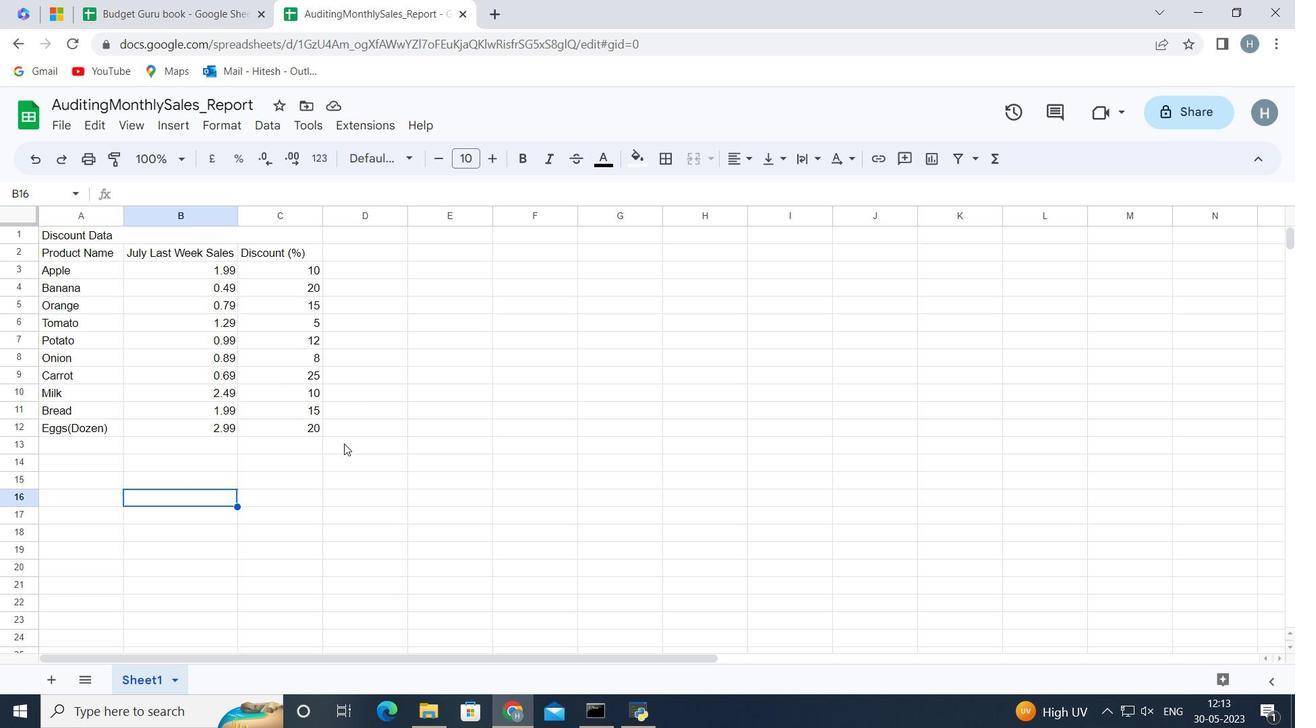 
Action: Mouse moved to (258, 474)
Screenshot: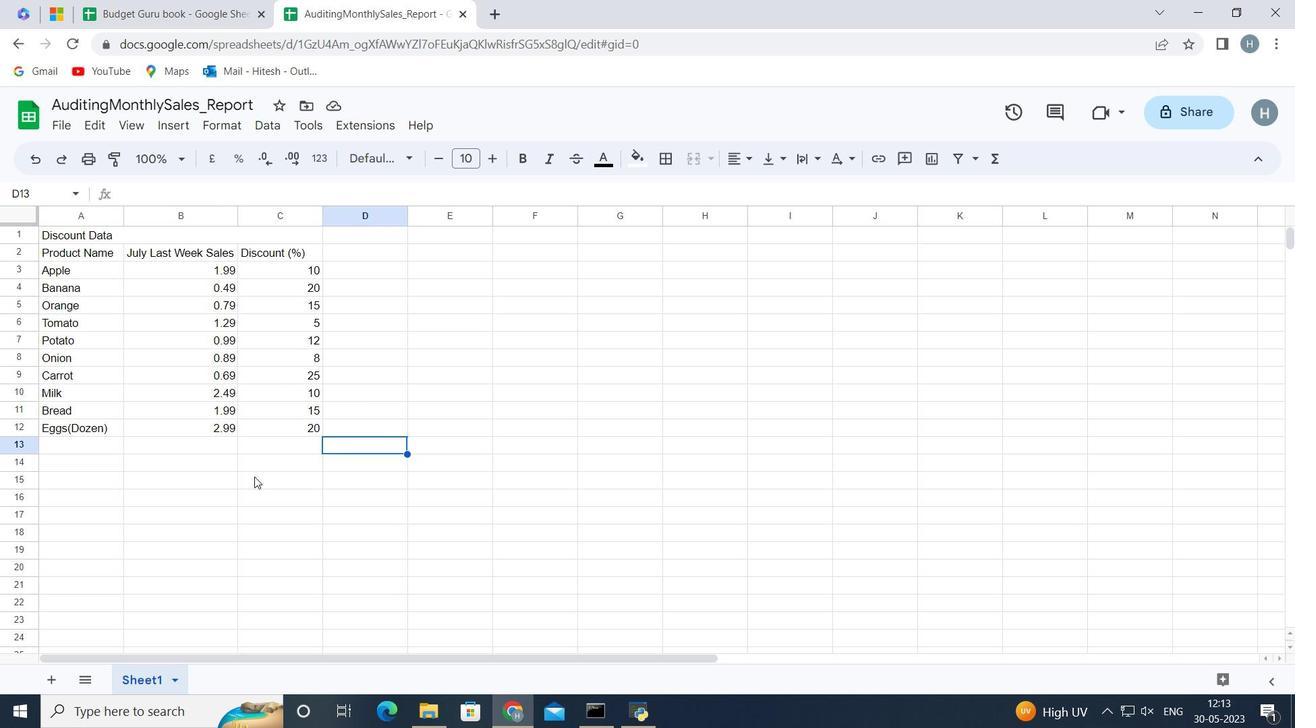 
